 Task: Look for products in the category "Specialty Cheeses" from Babybel only.
Action: Mouse moved to (849, 282)
Screenshot: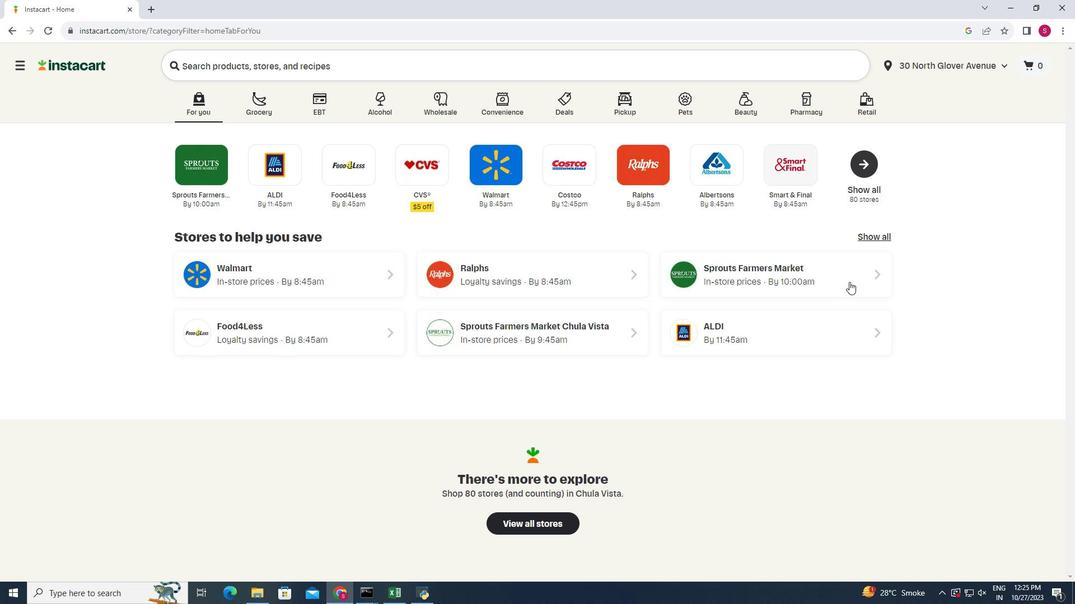
Action: Mouse pressed left at (849, 282)
Screenshot: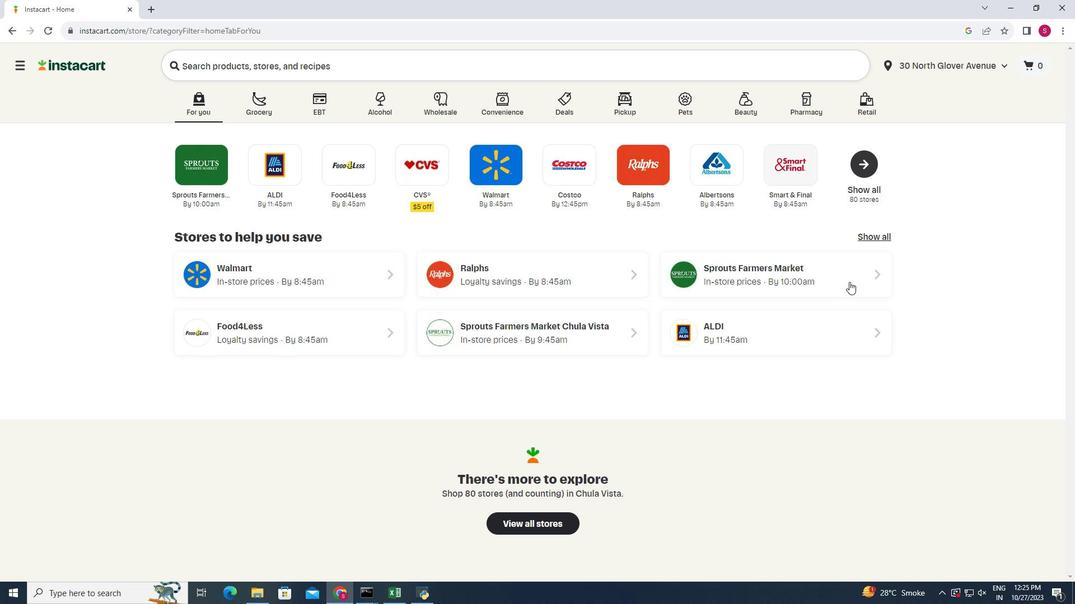 
Action: Mouse moved to (44, 488)
Screenshot: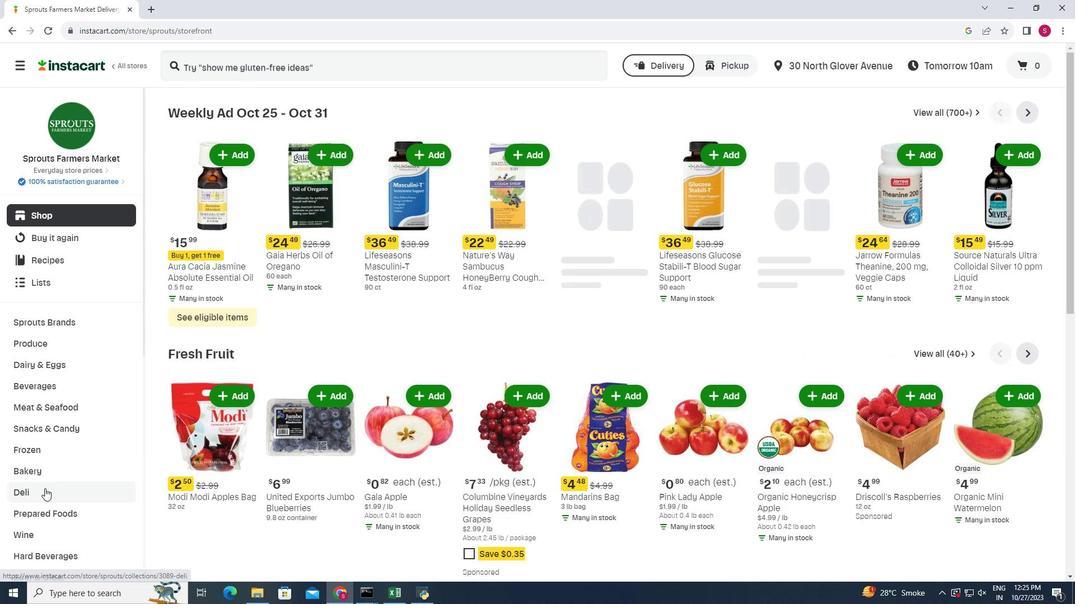 
Action: Mouse pressed left at (44, 488)
Screenshot: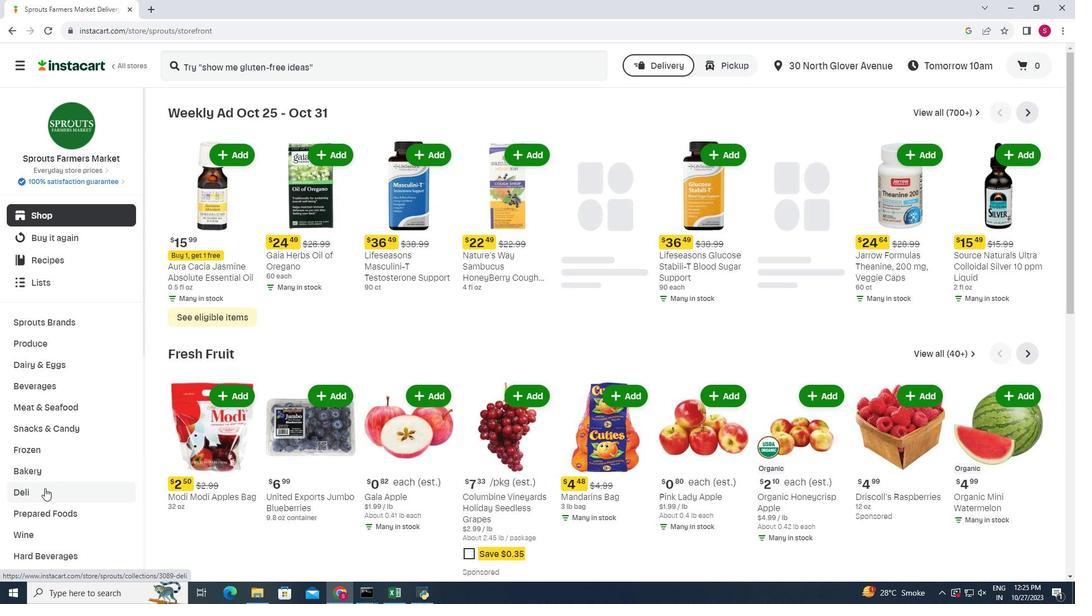 
Action: Mouse moved to (291, 121)
Screenshot: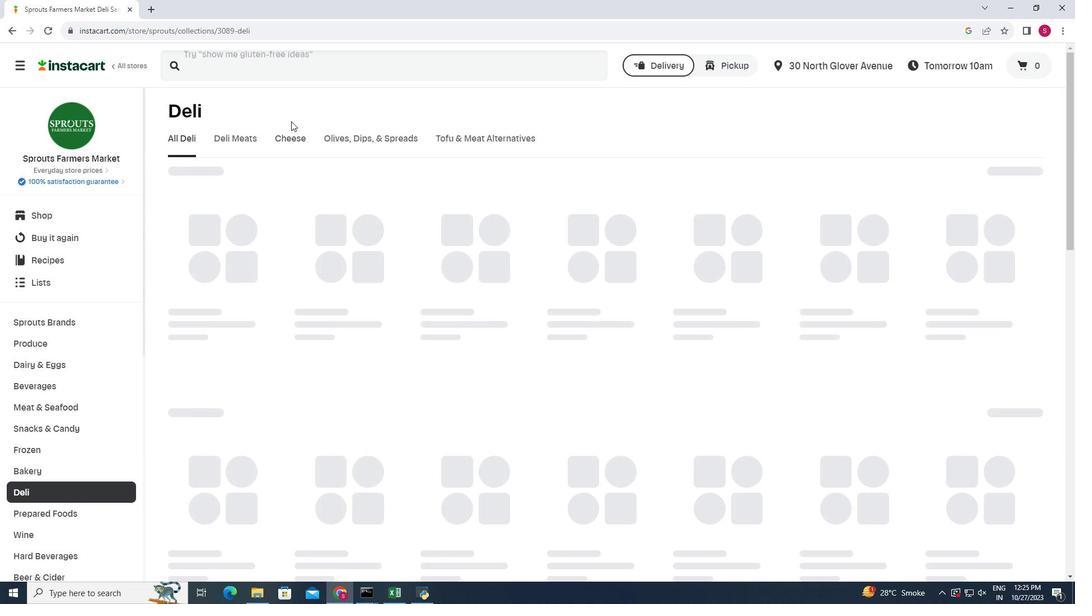 
Action: Mouse pressed left at (291, 121)
Screenshot: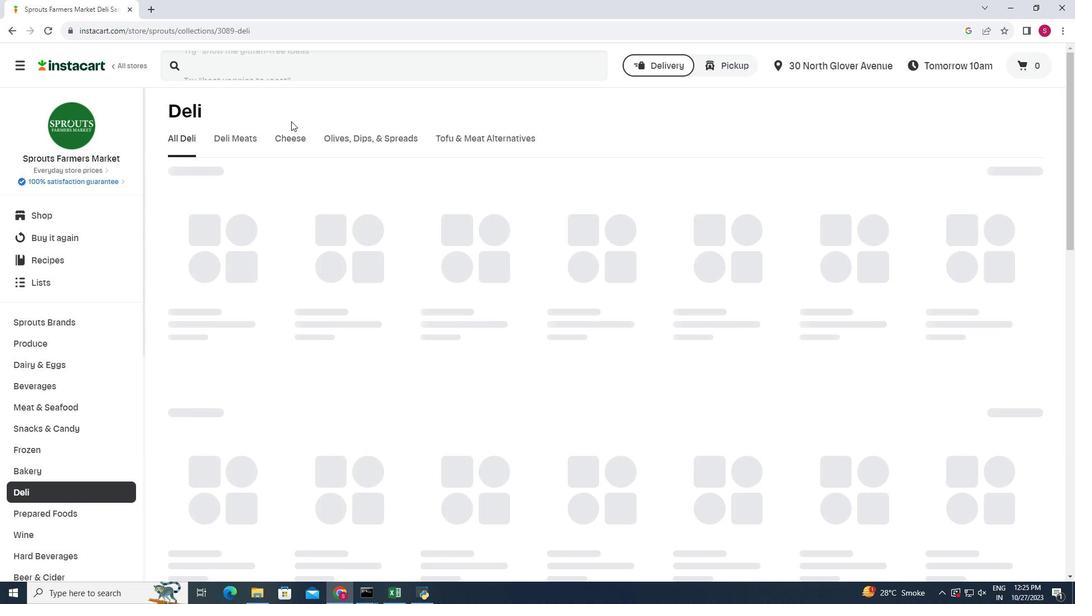 
Action: Mouse moved to (294, 136)
Screenshot: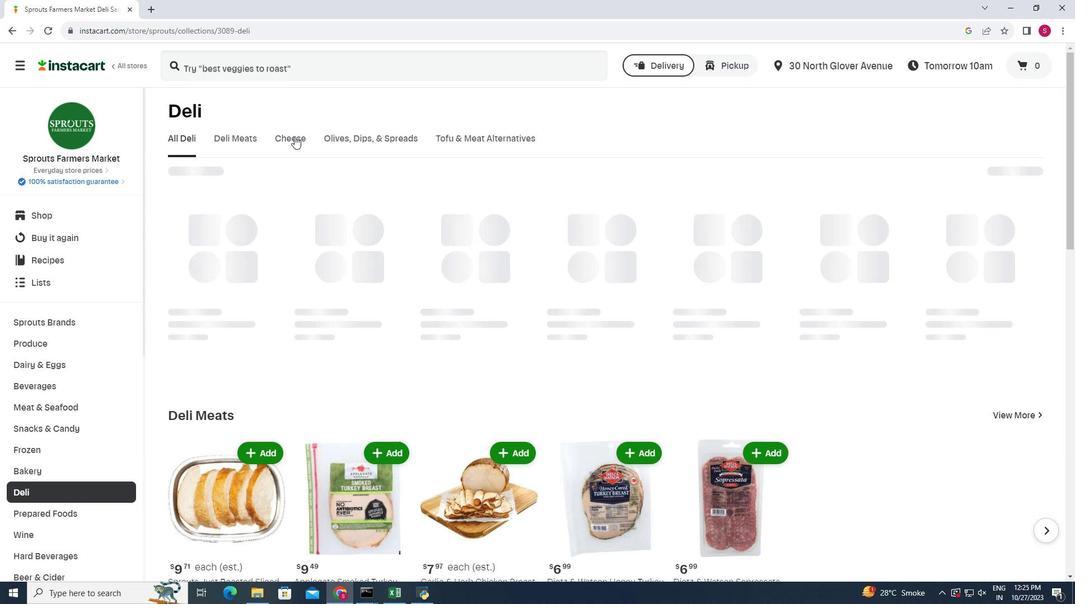 
Action: Mouse pressed left at (294, 136)
Screenshot: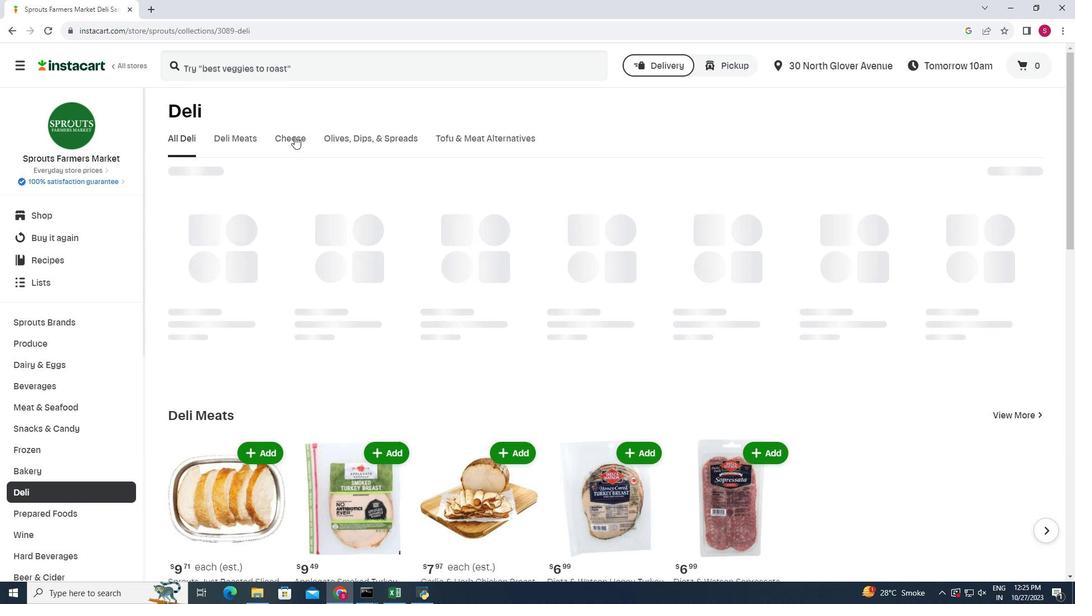 
Action: Mouse moved to (1051, 194)
Screenshot: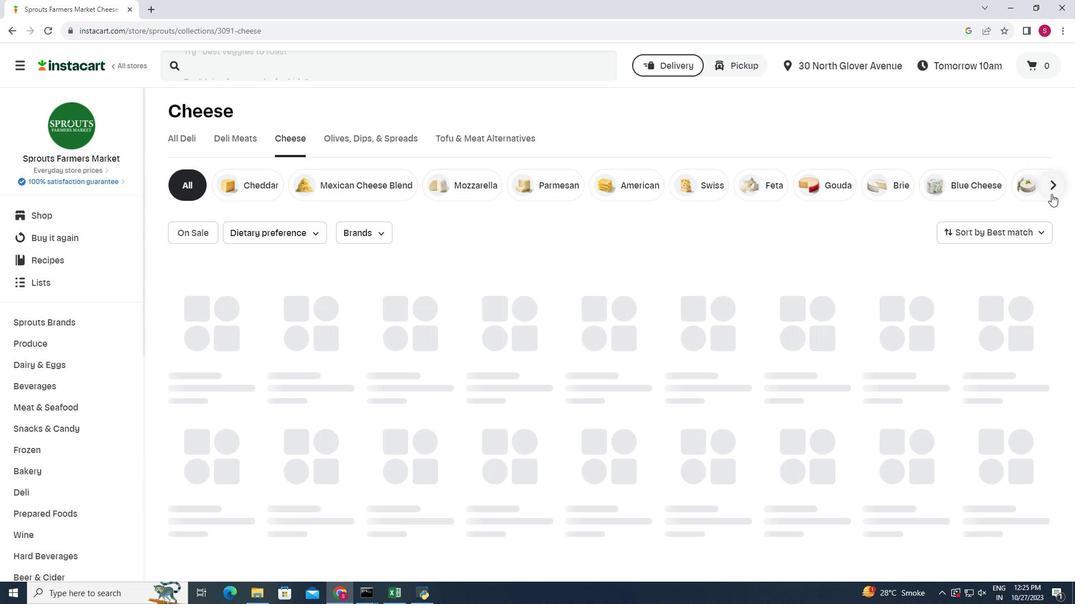 
Action: Mouse pressed left at (1051, 194)
Screenshot: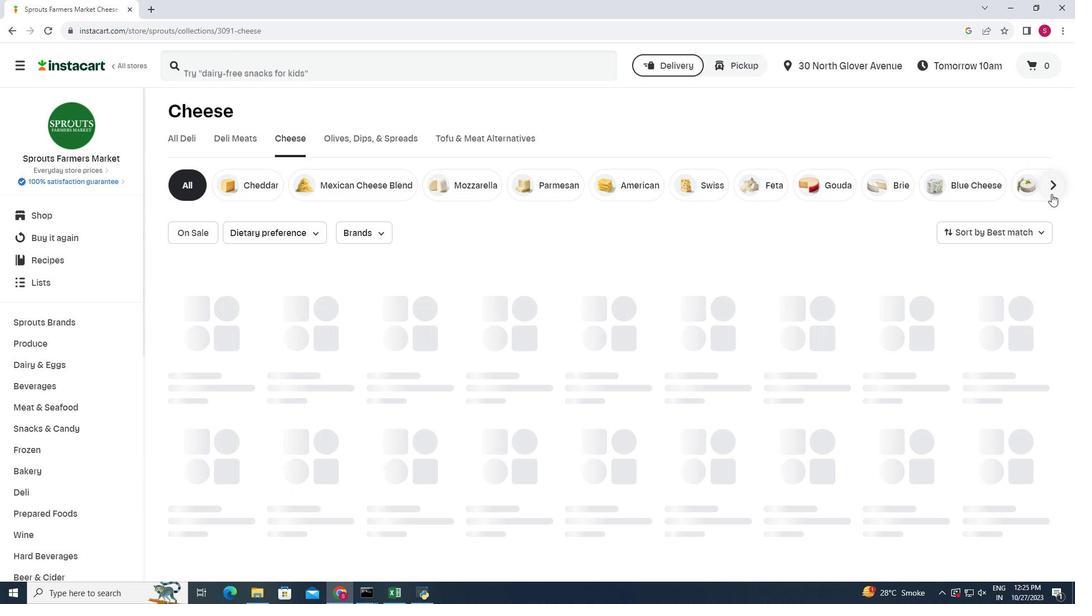 
Action: Mouse moved to (1038, 186)
Screenshot: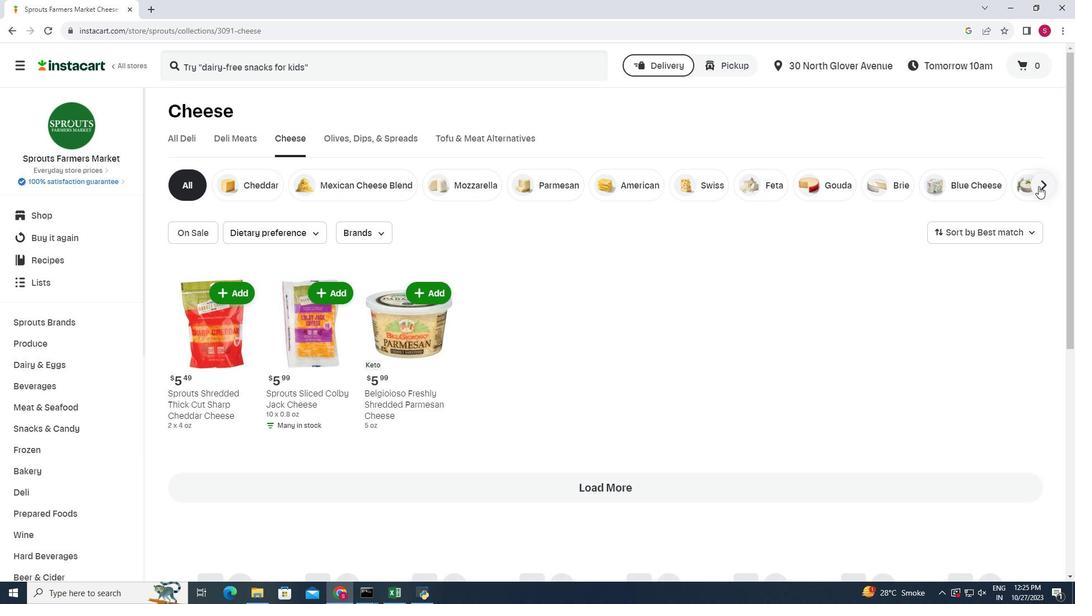 
Action: Mouse pressed left at (1038, 186)
Screenshot: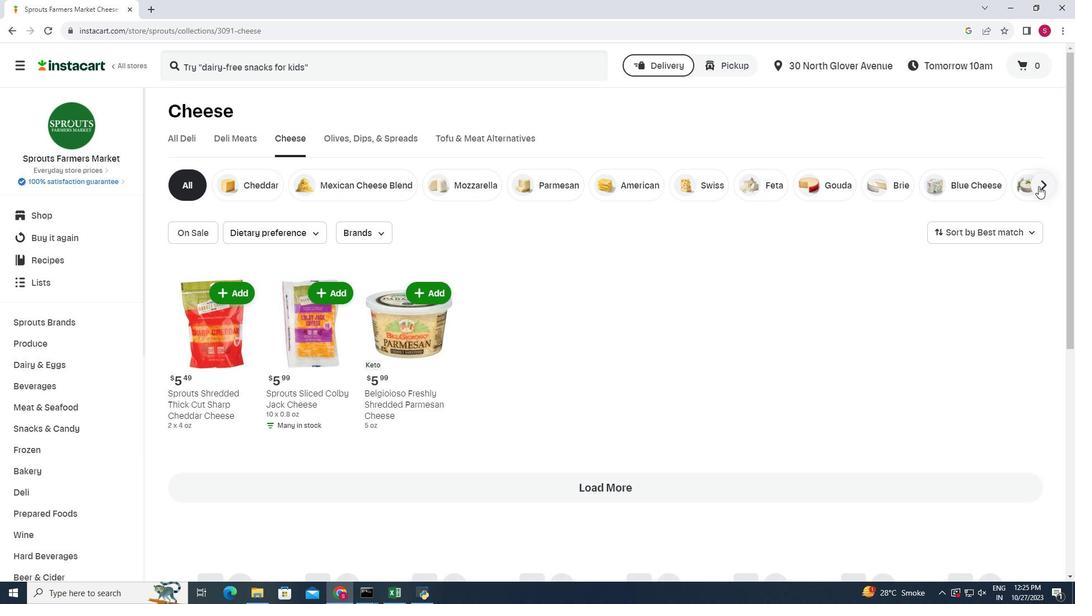 
Action: Mouse moved to (973, 190)
Screenshot: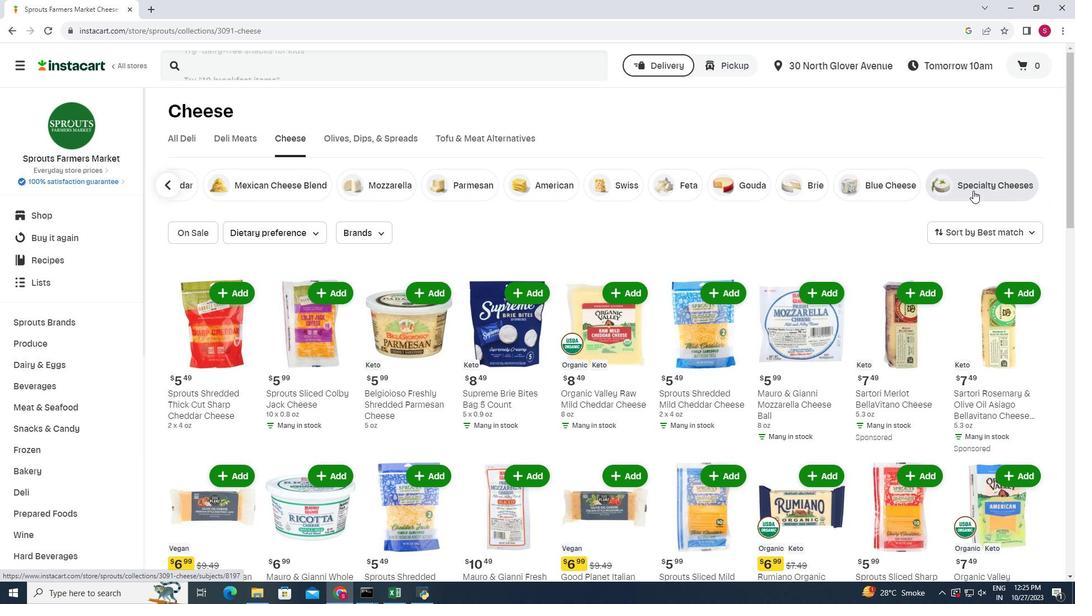 
Action: Mouse pressed left at (973, 190)
Screenshot: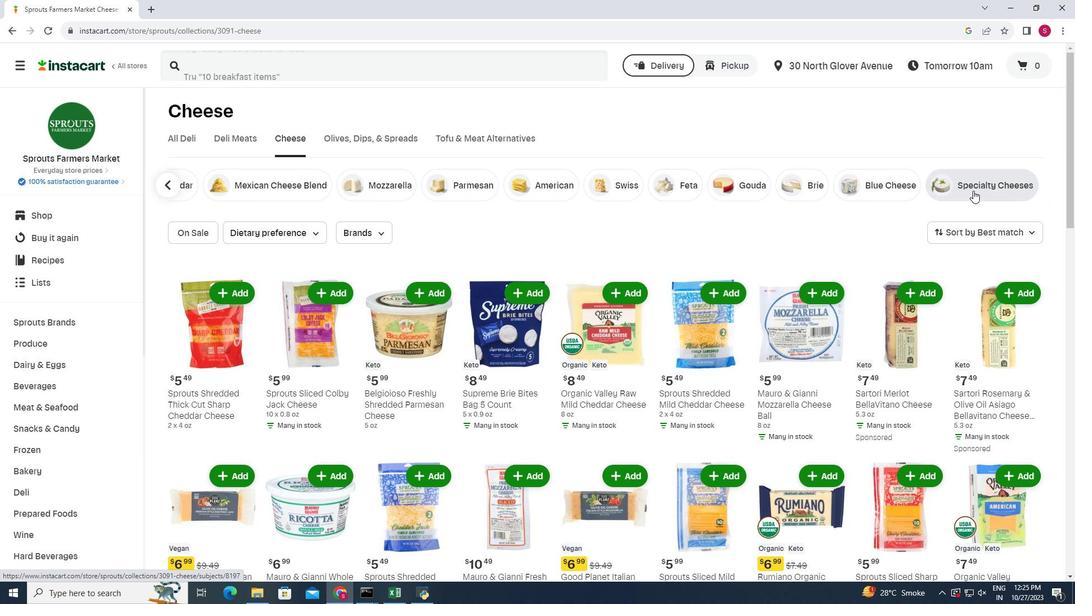 
Action: Mouse moved to (374, 234)
Screenshot: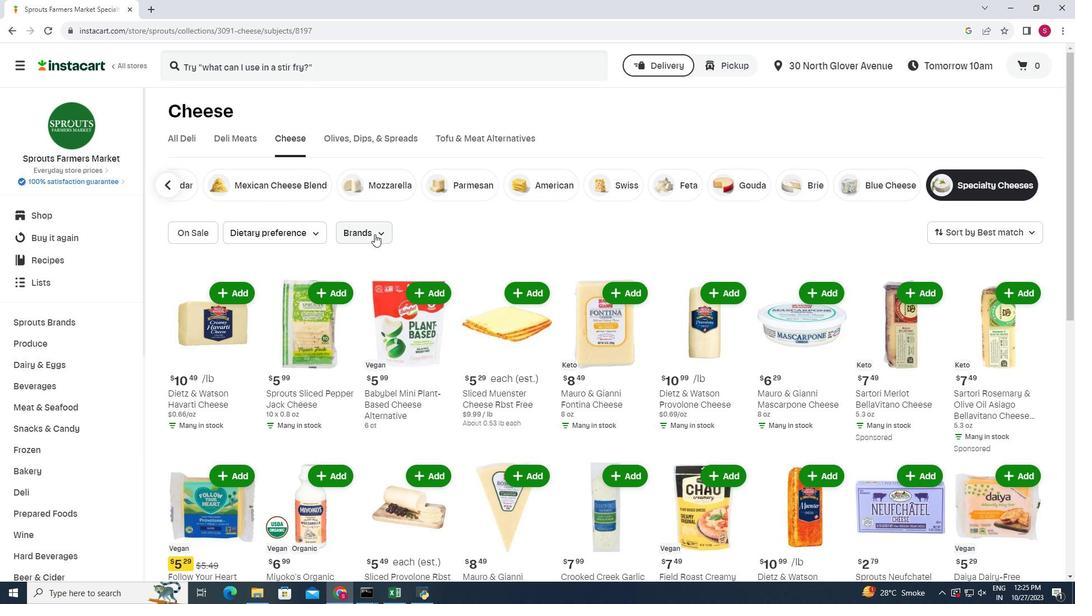 
Action: Mouse pressed left at (374, 234)
Screenshot: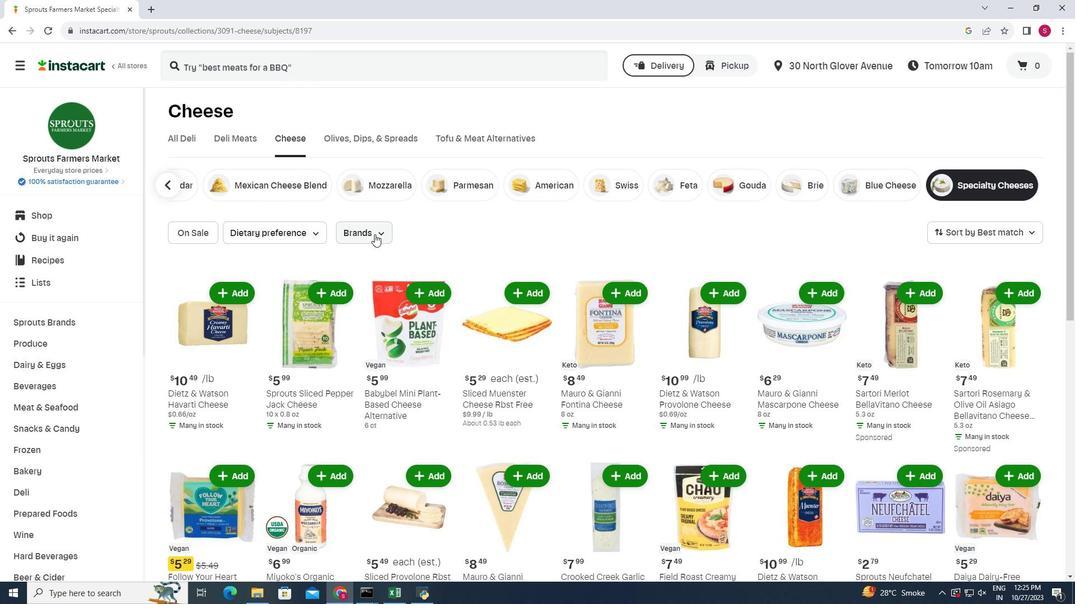 
Action: Mouse moved to (372, 274)
Screenshot: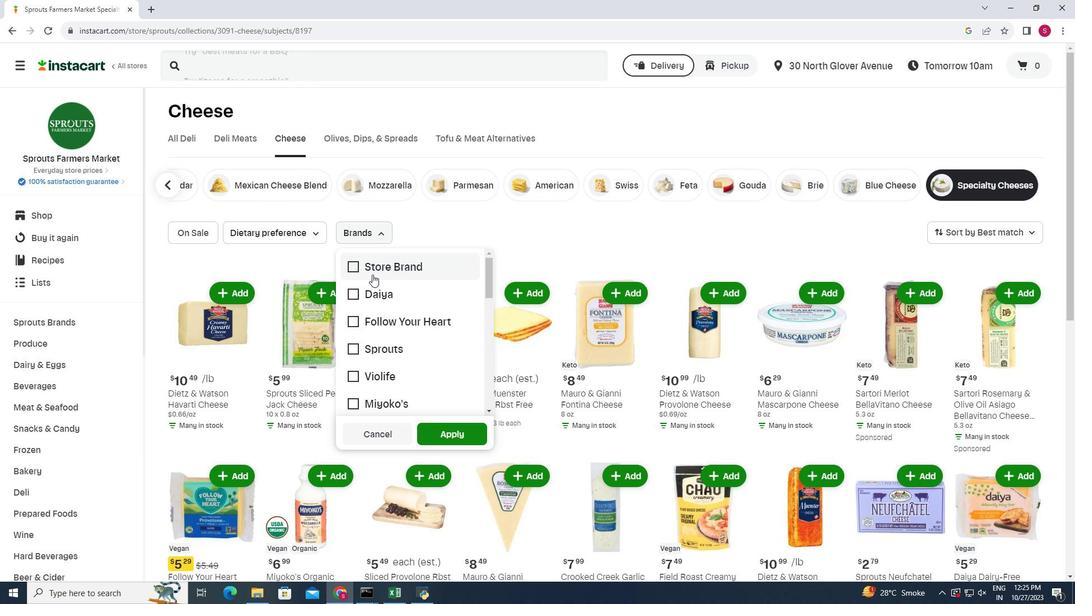 
Action: Mouse scrolled (372, 274) with delta (0, 0)
Screenshot: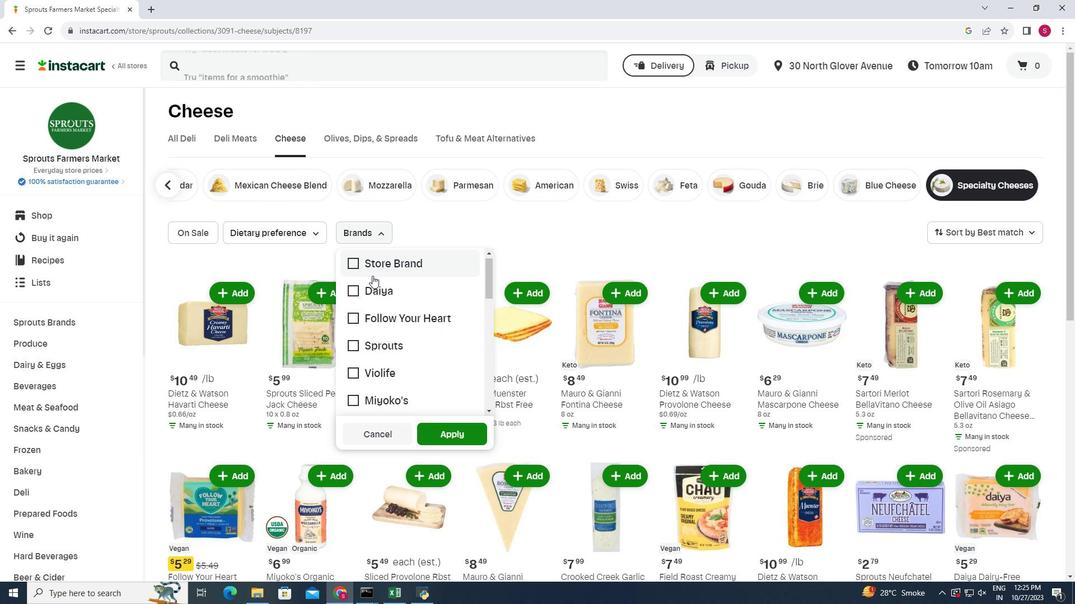 
Action: Mouse moved to (372, 276)
Screenshot: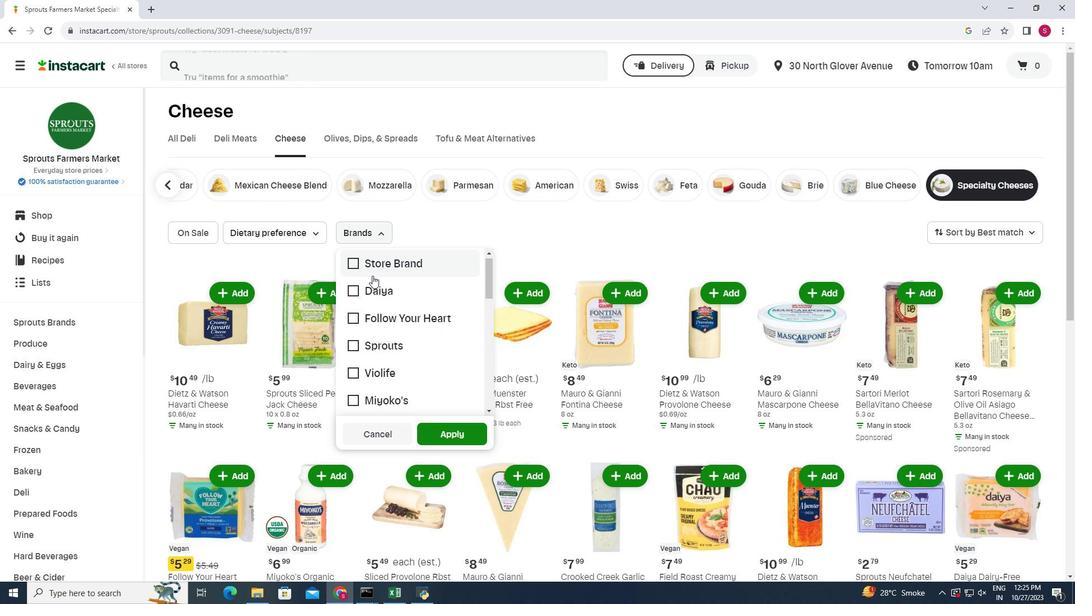 
Action: Mouse scrolled (372, 275) with delta (0, 0)
Screenshot: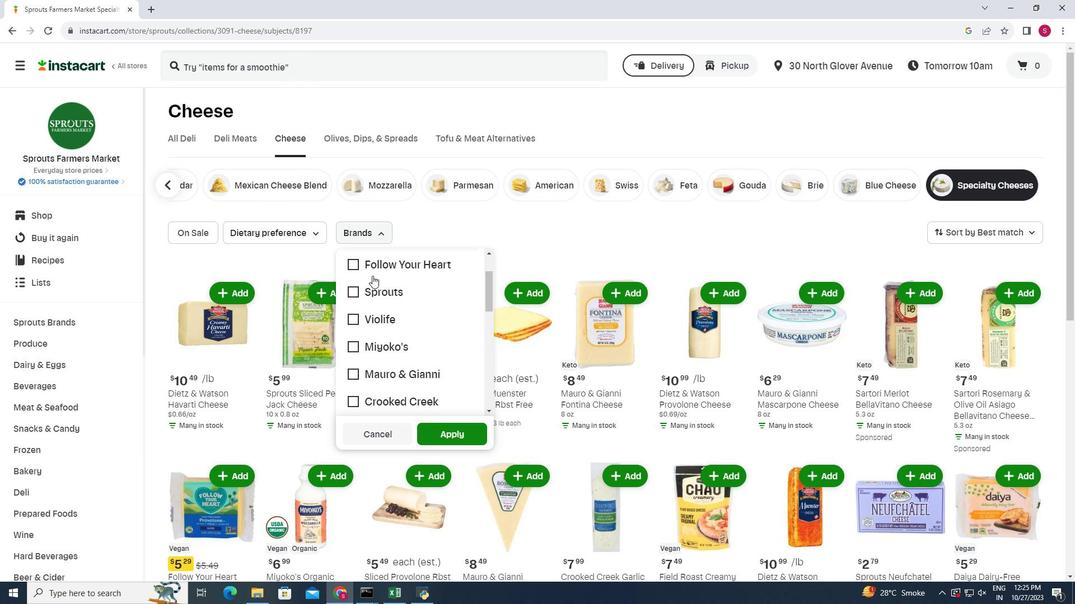 
Action: Mouse scrolled (372, 275) with delta (0, 0)
Screenshot: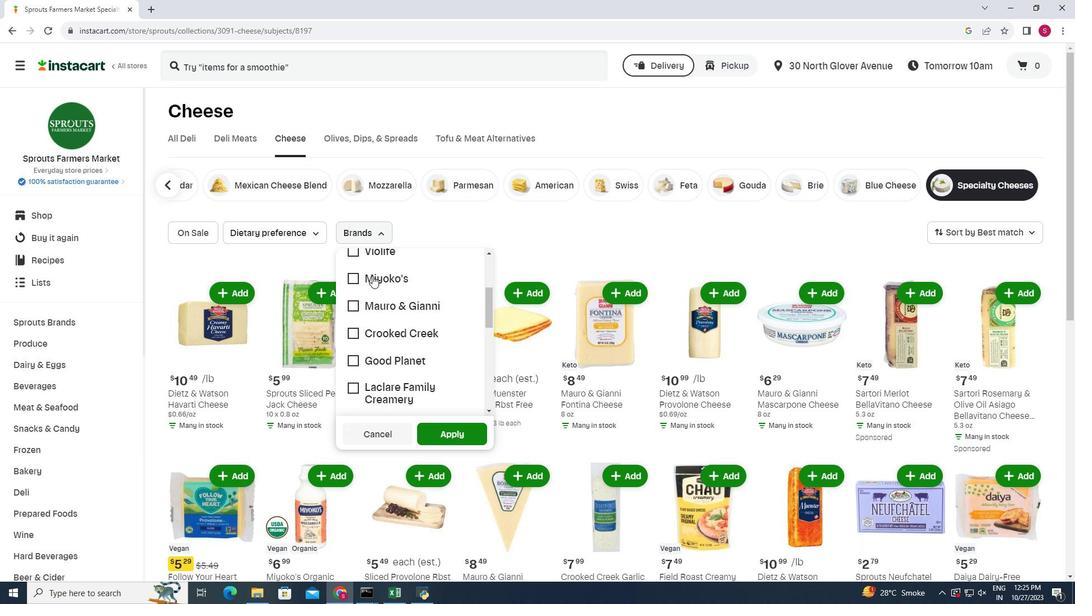 
Action: Mouse scrolled (372, 275) with delta (0, 0)
Screenshot: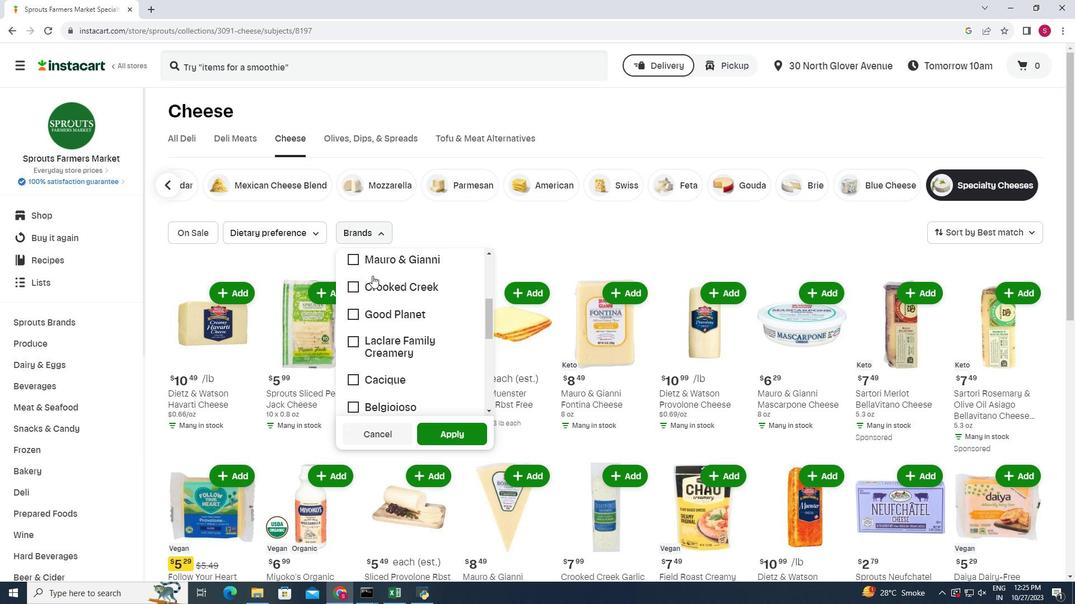 
Action: Mouse moved to (372, 276)
Screenshot: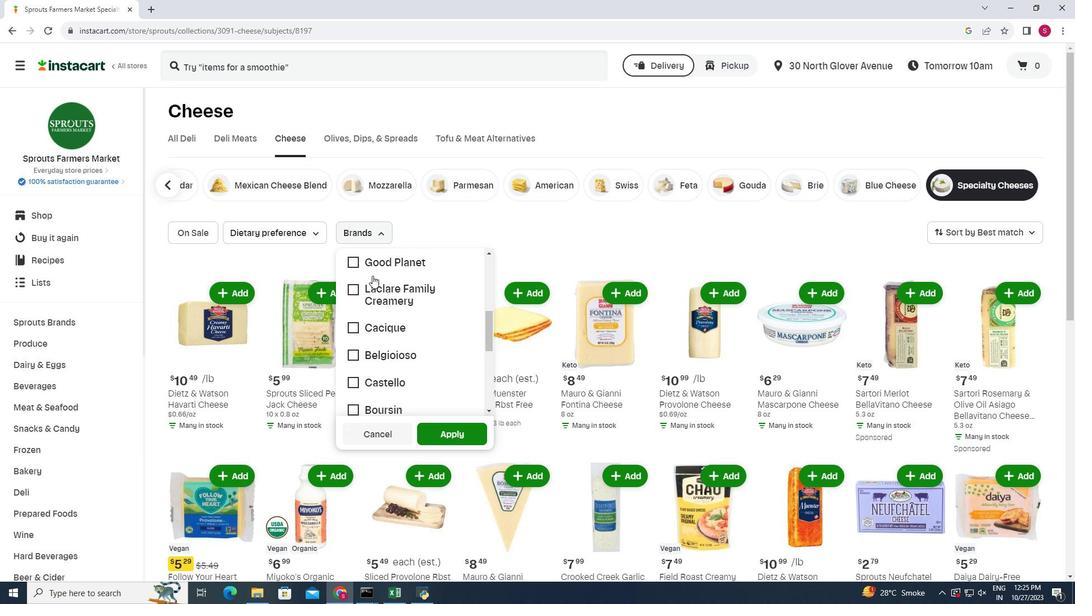 
Action: Mouse scrolled (372, 275) with delta (0, 0)
Screenshot: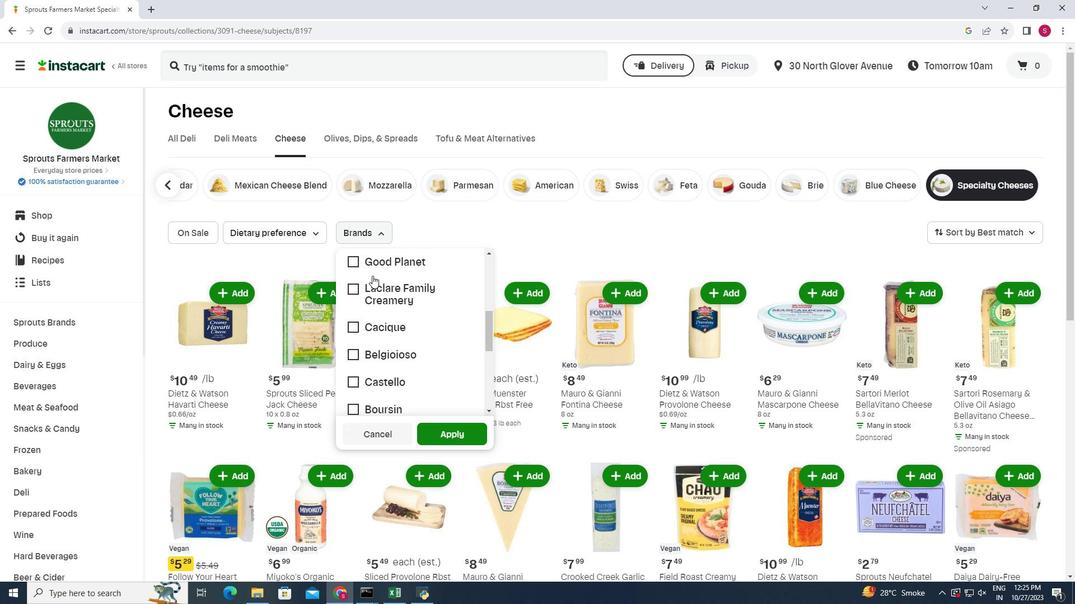 
Action: Mouse moved to (372, 277)
Screenshot: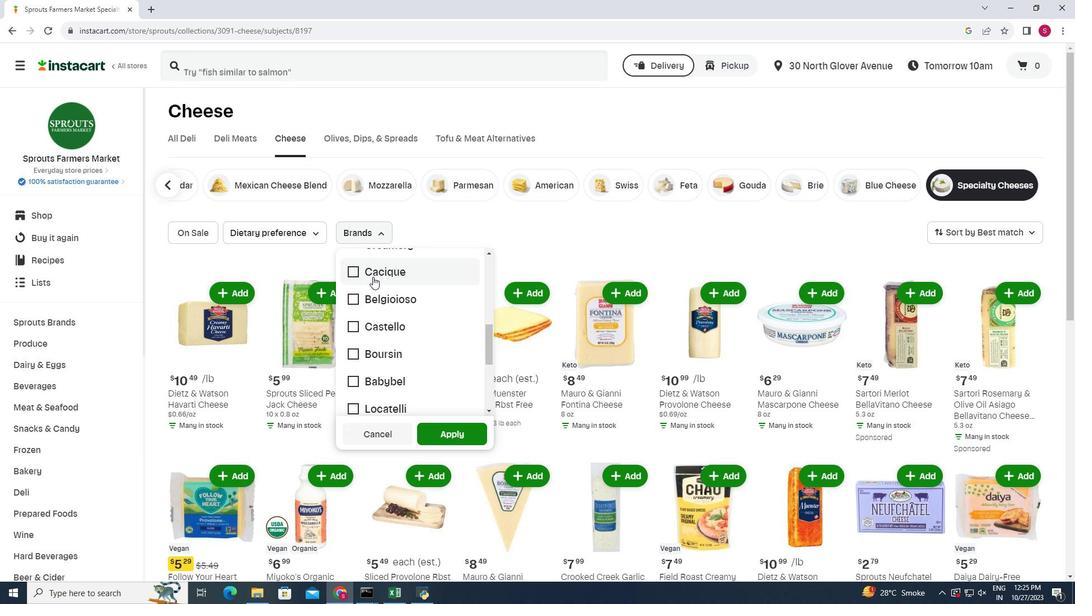 
Action: Mouse scrolled (372, 276) with delta (0, 0)
Screenshot: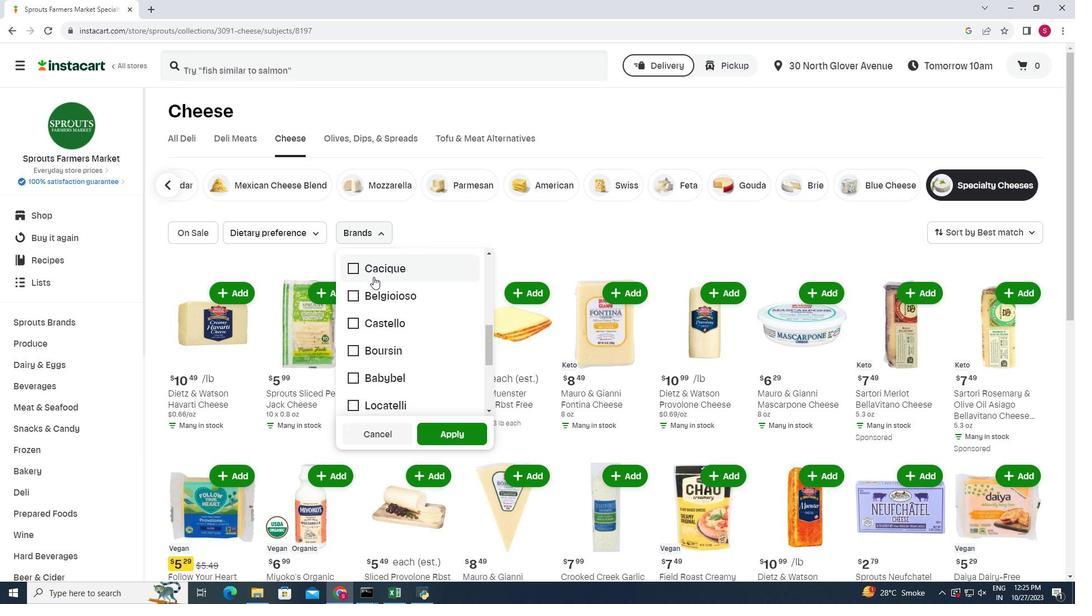 
Action: Mouse moved to (353, 328)
Screenshot: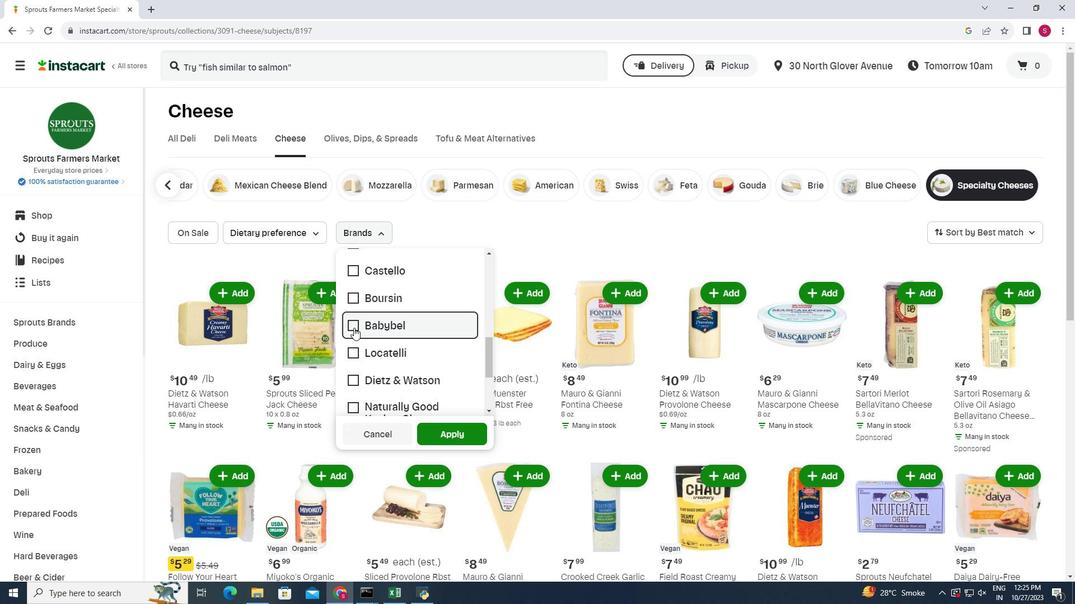 
Action: Mouse pressed left at (353, 328)
Screenshot: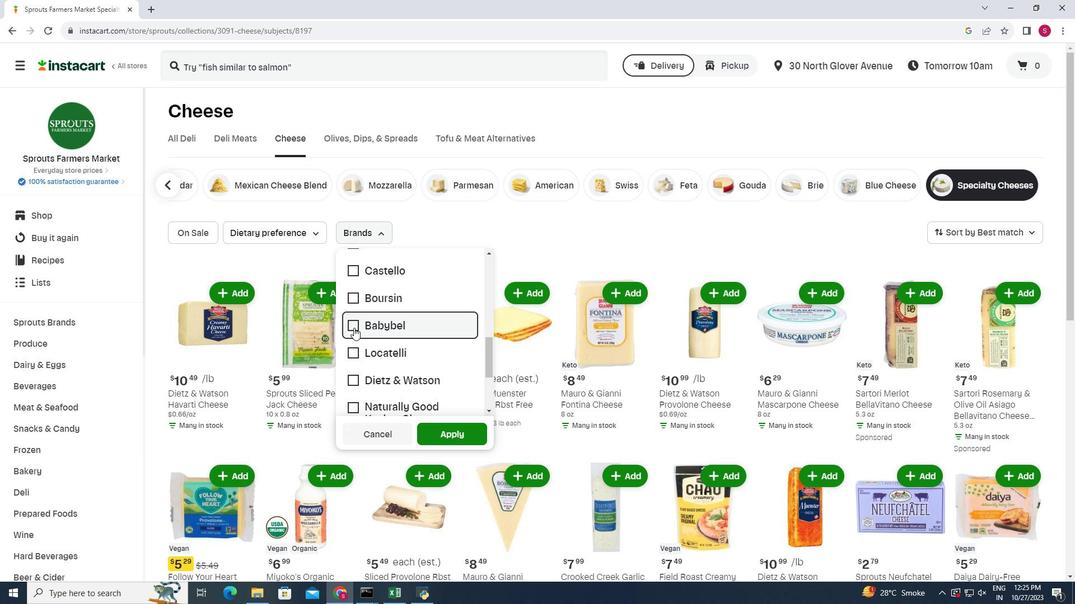 
Action: Mouse moved to (450, 434)
Screenshot: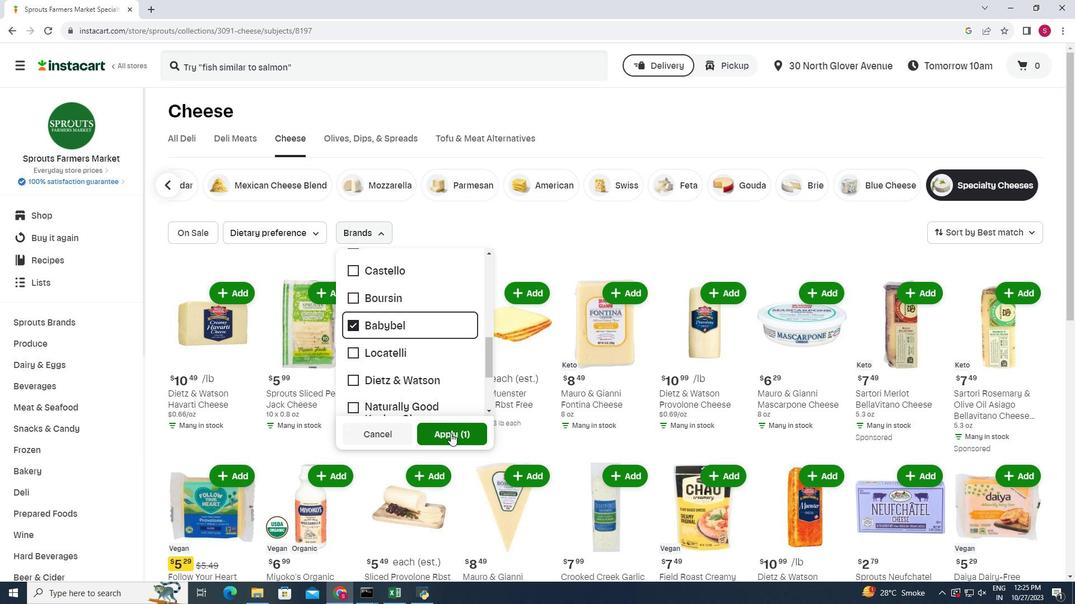 
Action: Mouse pressed left at (450, 434)
Screenshot: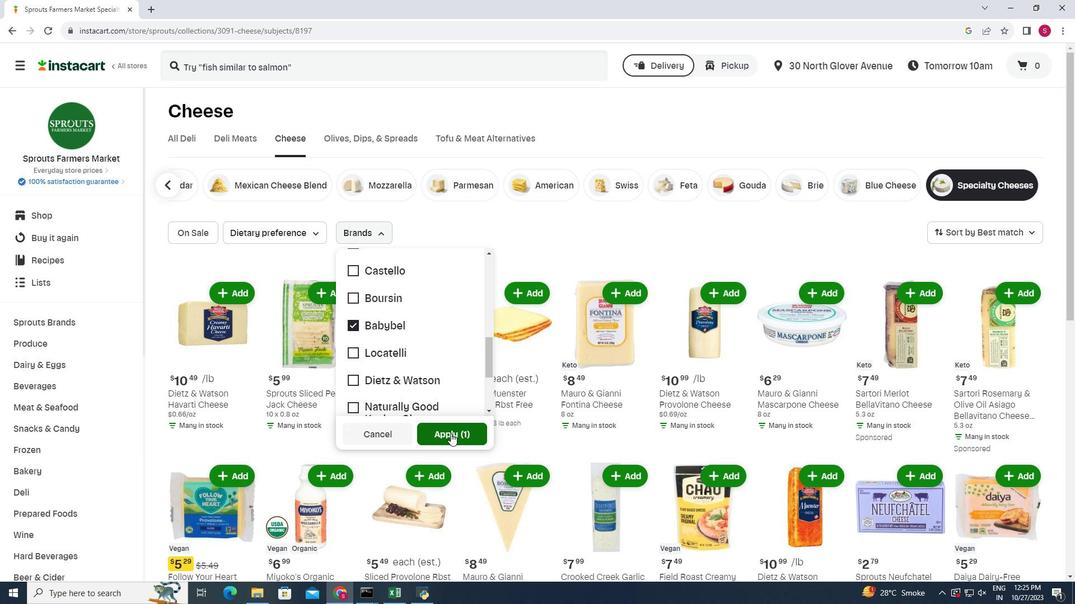 
Action: Mouse moved to (501, 344)
Screenshot: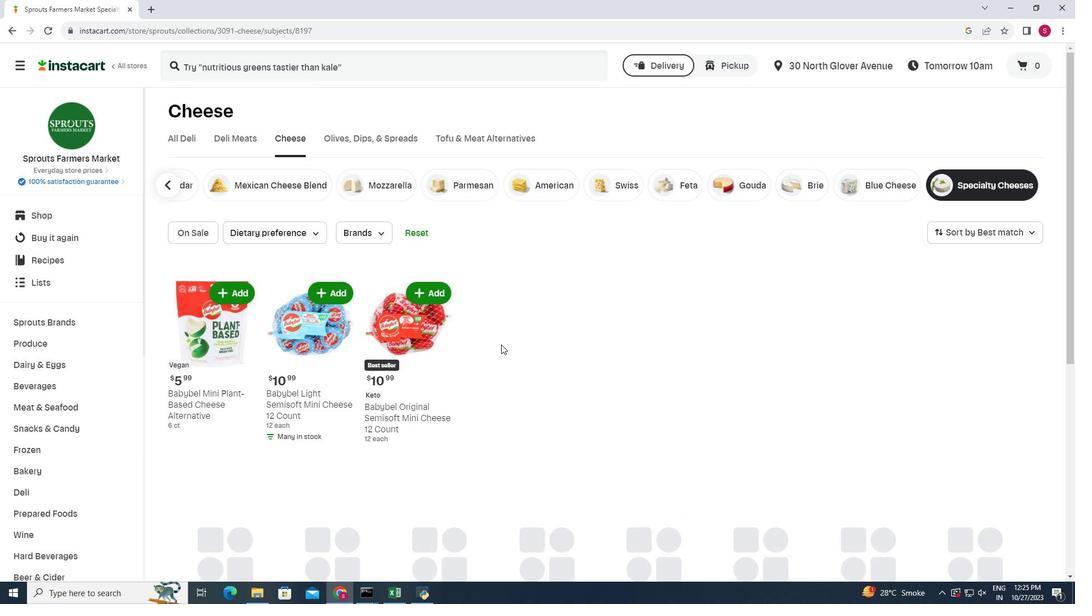 
